 Task: Change the theme color of your profile to Orange.
Action: Mouse moved to (1228, 36)
Screenshot: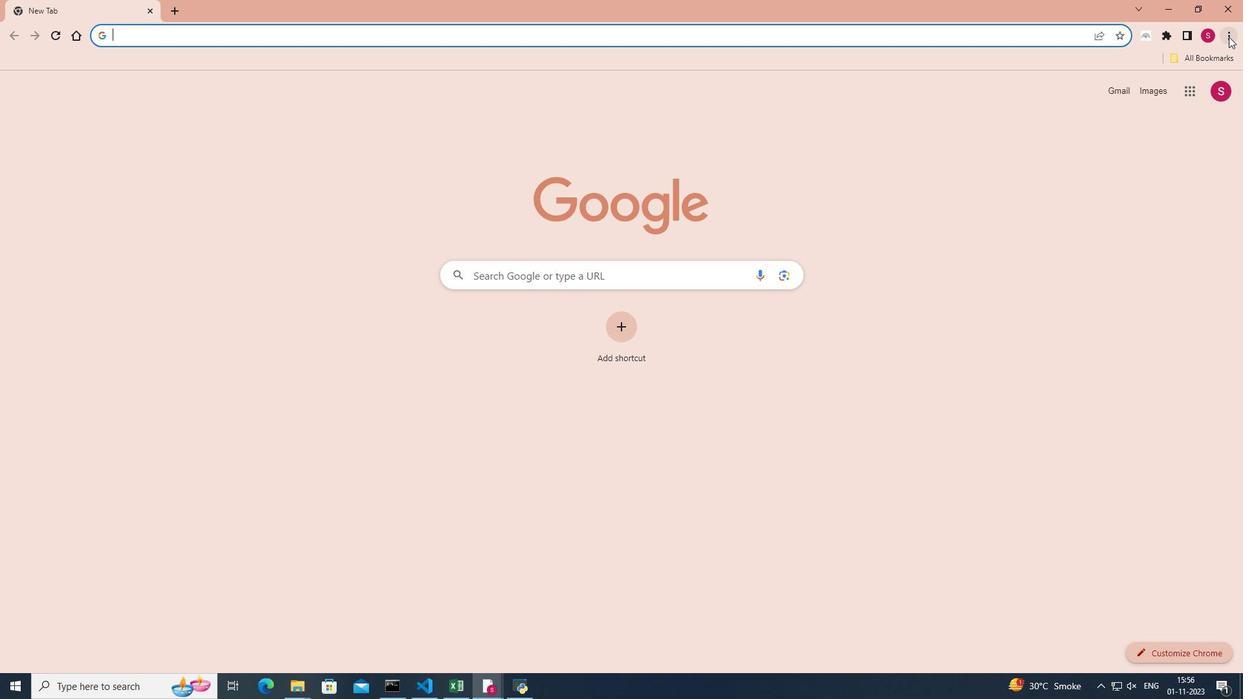 
Action: Mouse pressed left at (1228, 36)
Screenshot: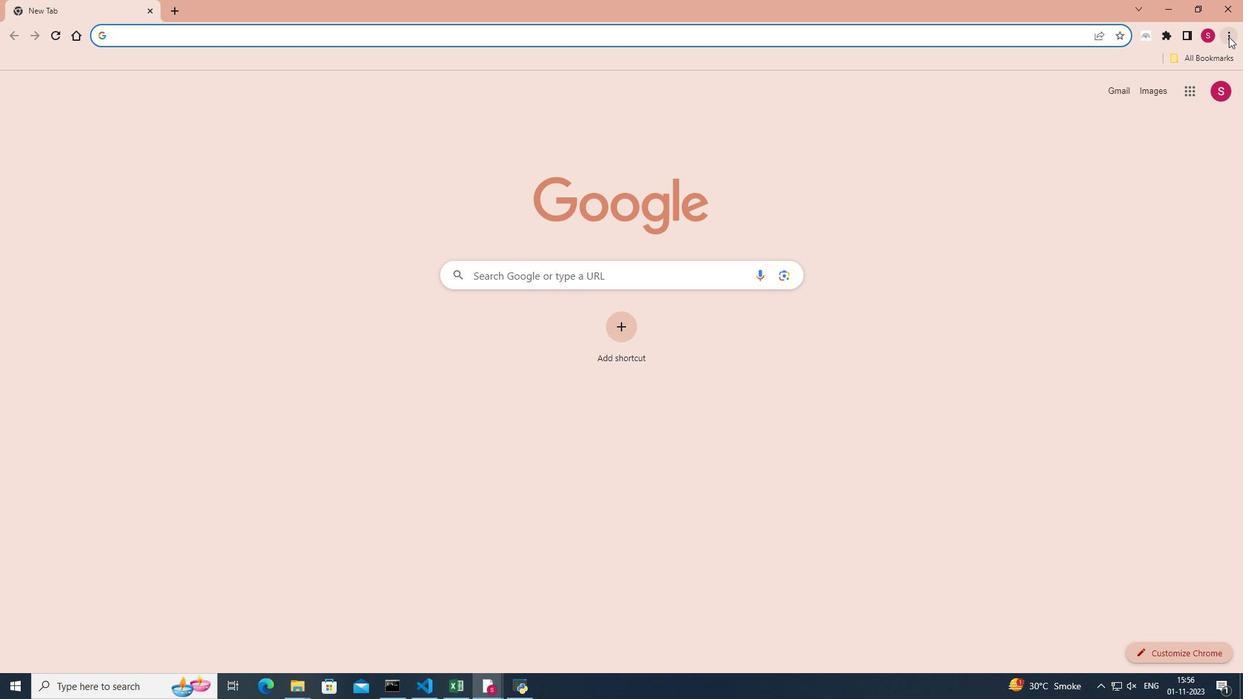 
Action: Mouse moved to (1086, 268)
Screenshot: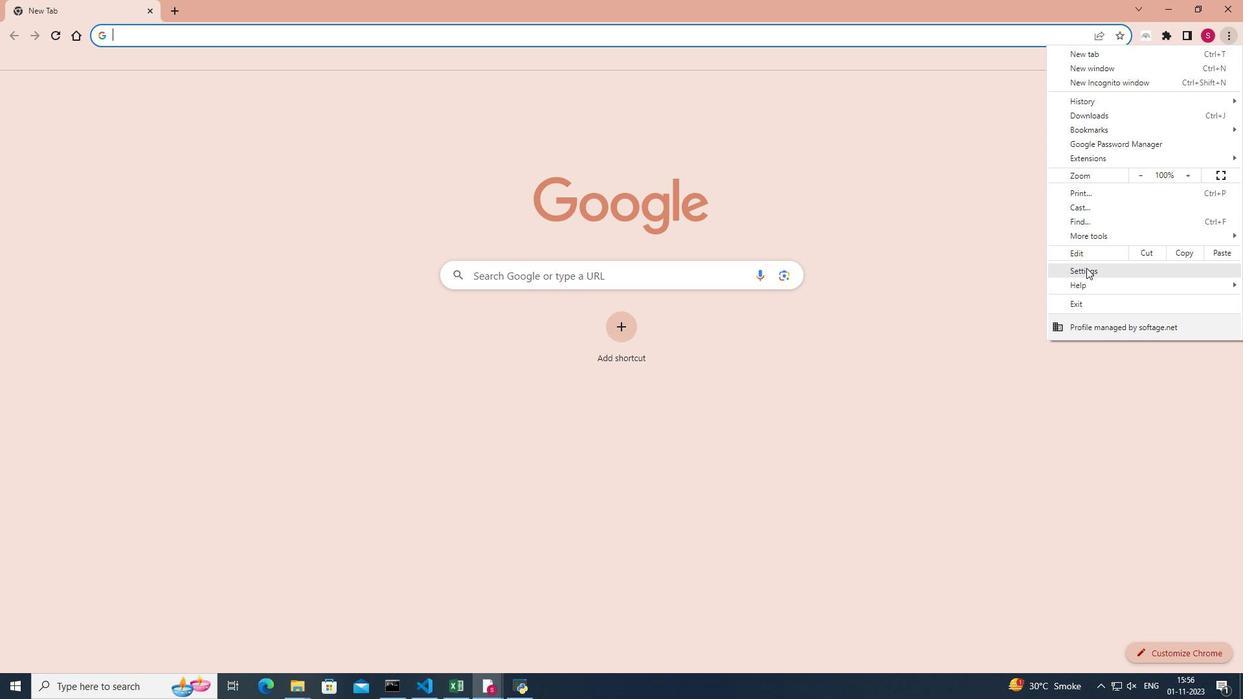 
Action: Mouse pressed left at (1086, 268)
Screenshot: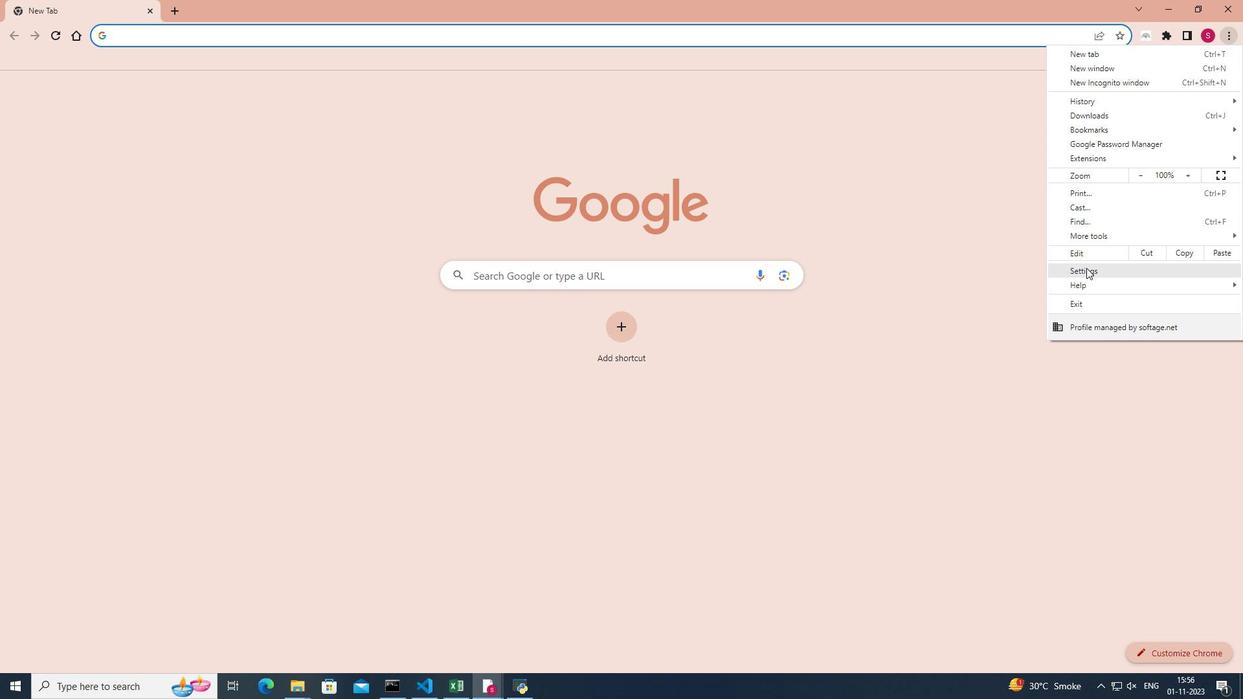 
Action: Mouse moved to (785, 299)
Screenshot: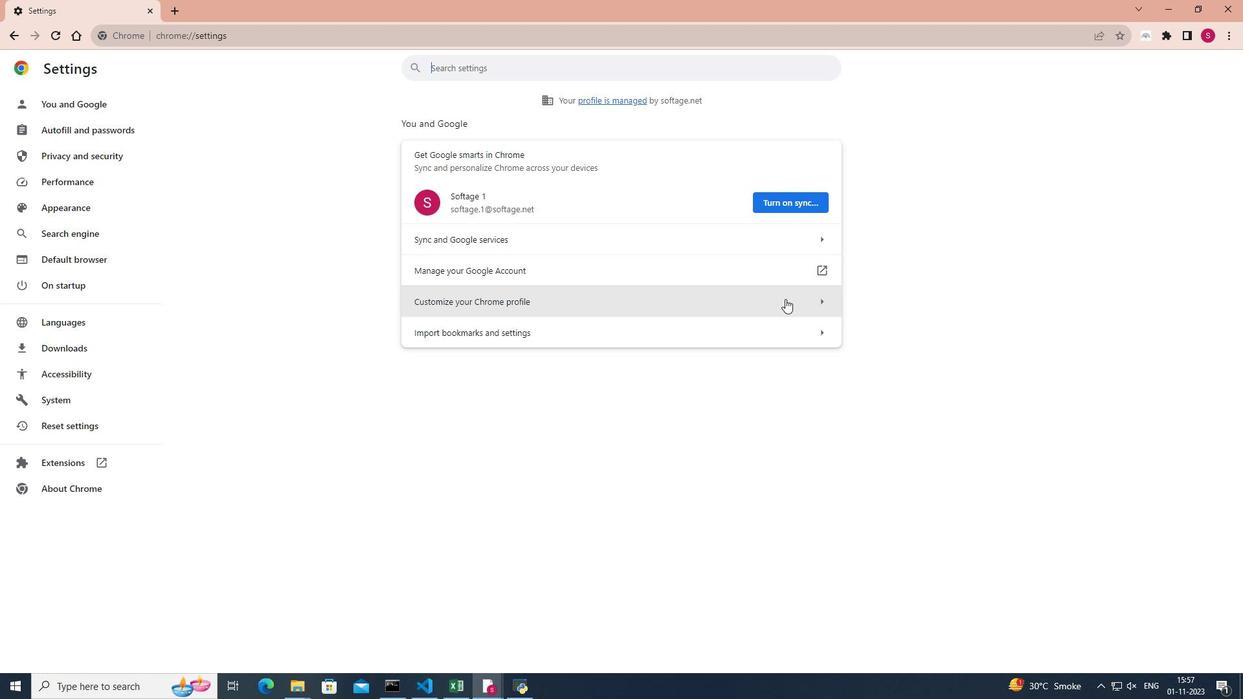 
Action: Mouse pressed left at (785, 299)
Screenshot: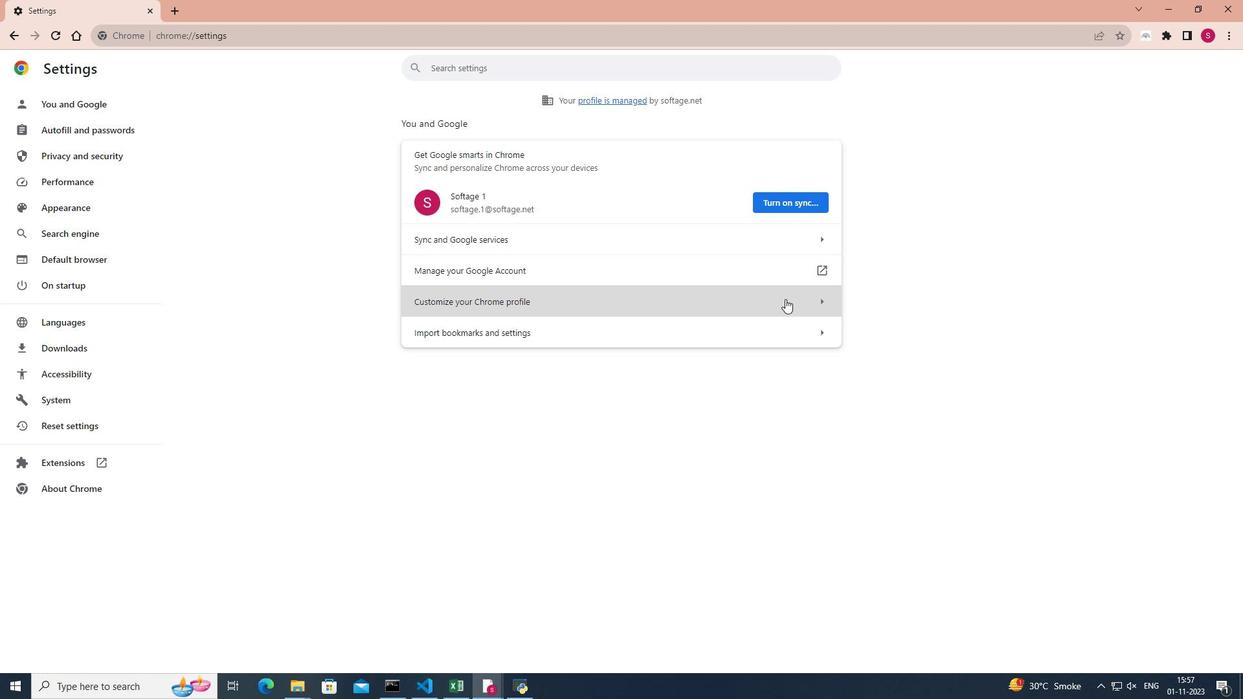 
Action: Mouse moved to (514, 377)
Screenshot: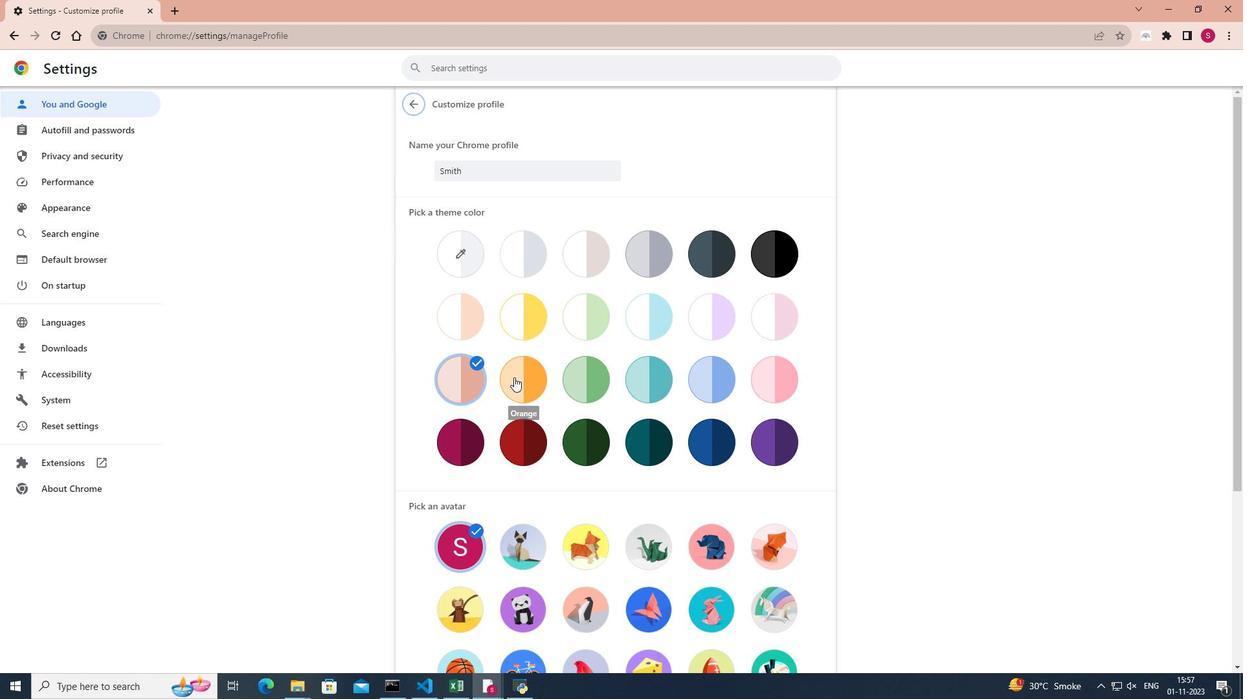 
Action: Mouse pressed left at (514, 377)
Screenshot: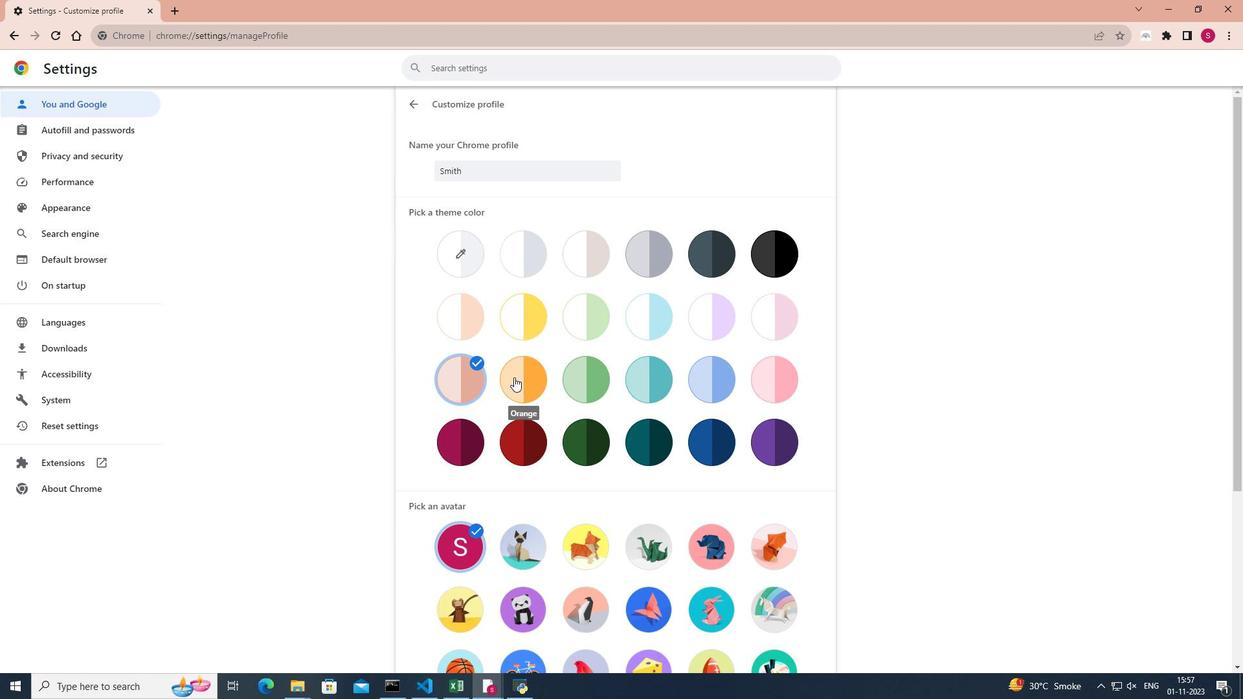 
Action: Mouse moved to (1141, 380)
Screenshot: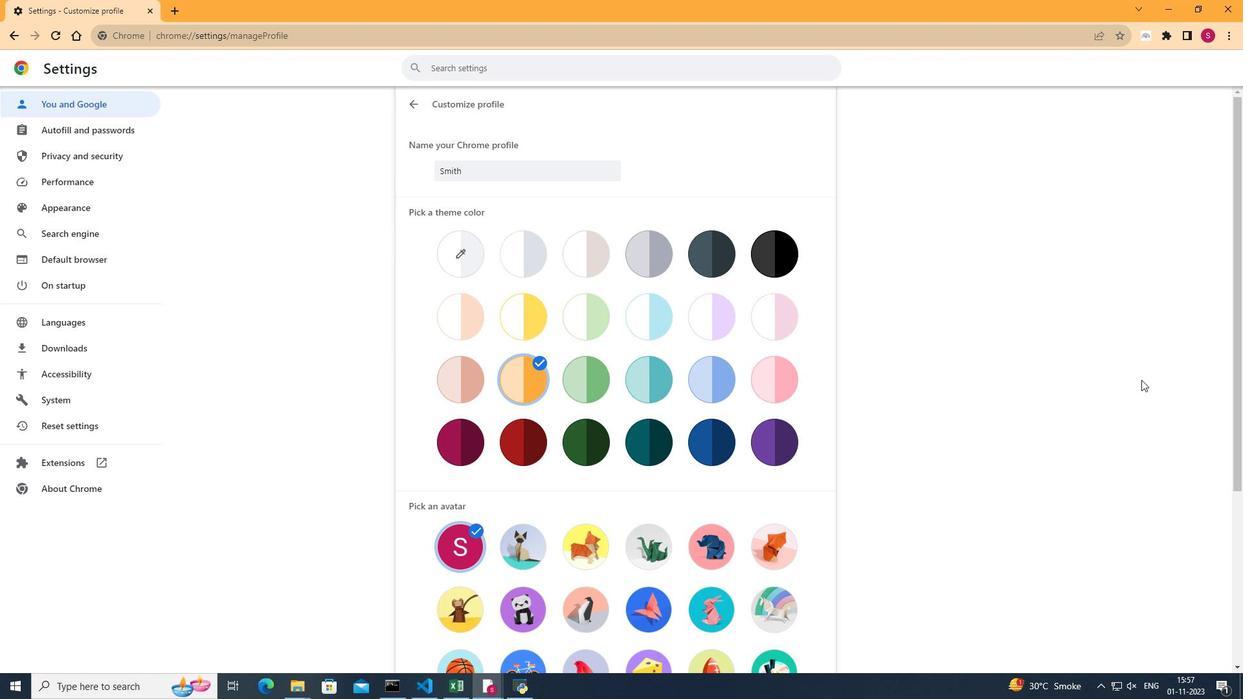 
